 Task: Create a due date automation trigger when advanced on, on the tuesday of the week a card is due add content with a name or a description containing resume at 11:00 AM.
Action: Mouse moved to (1158, 100)
Screenshot: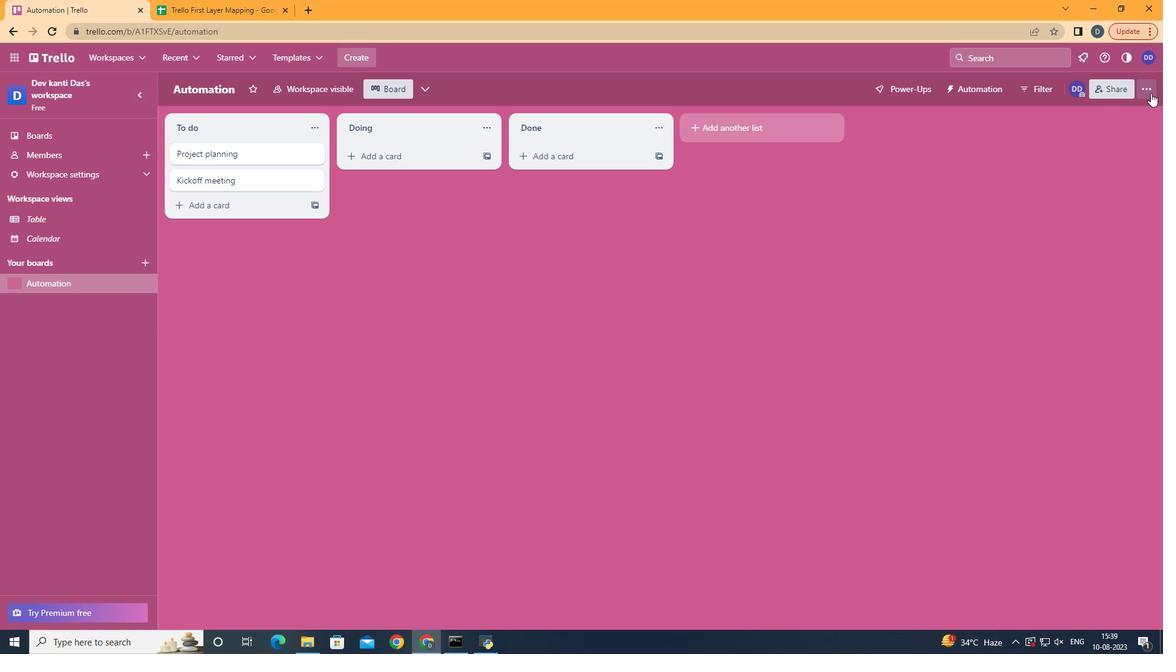 
Action: Mouse pressed left at (1158, 100)
Screenshot: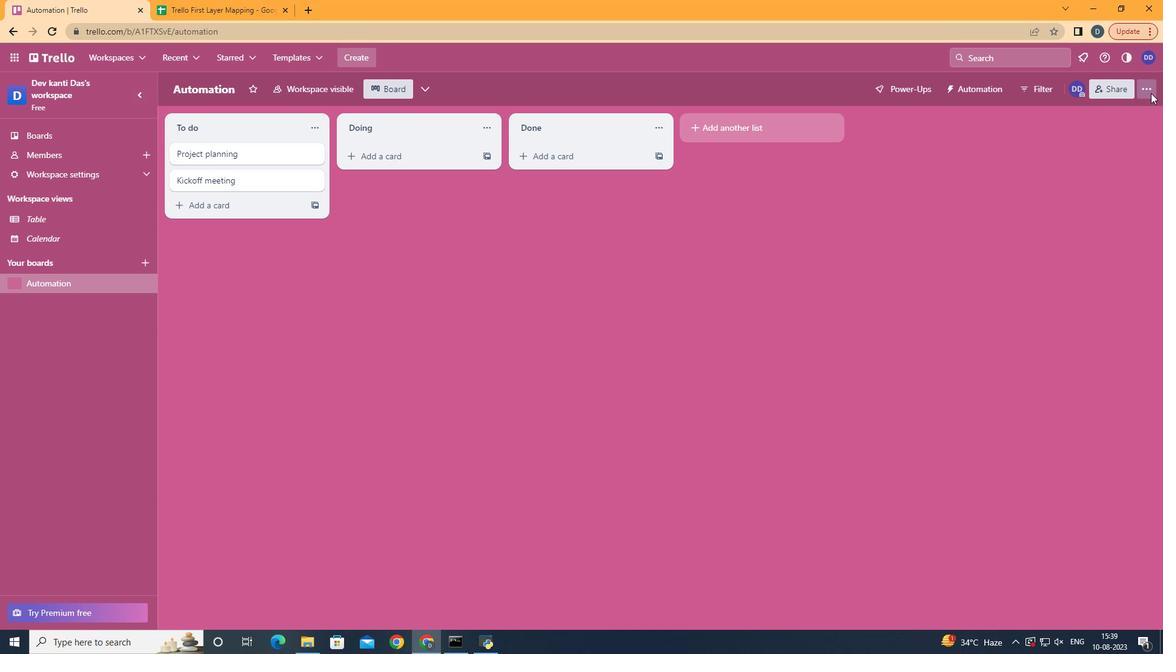 
Action: Mouse moved to (1038, 259)
Screenshot: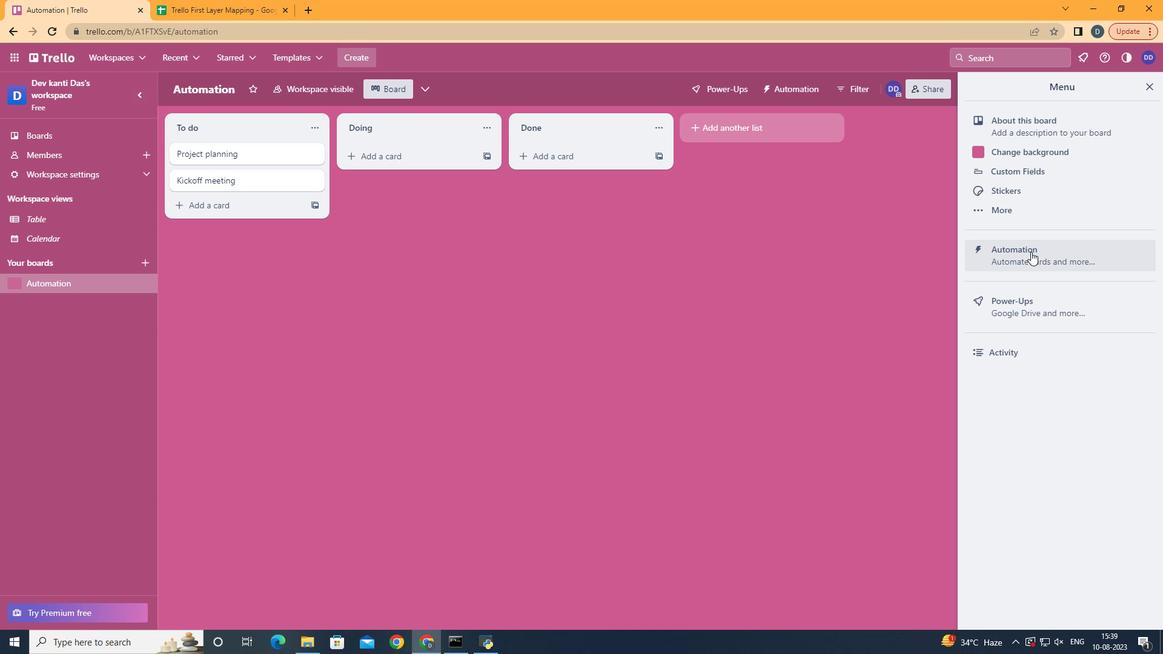 
Action: Mouse pressed left at (1038, 259)
Screenshot: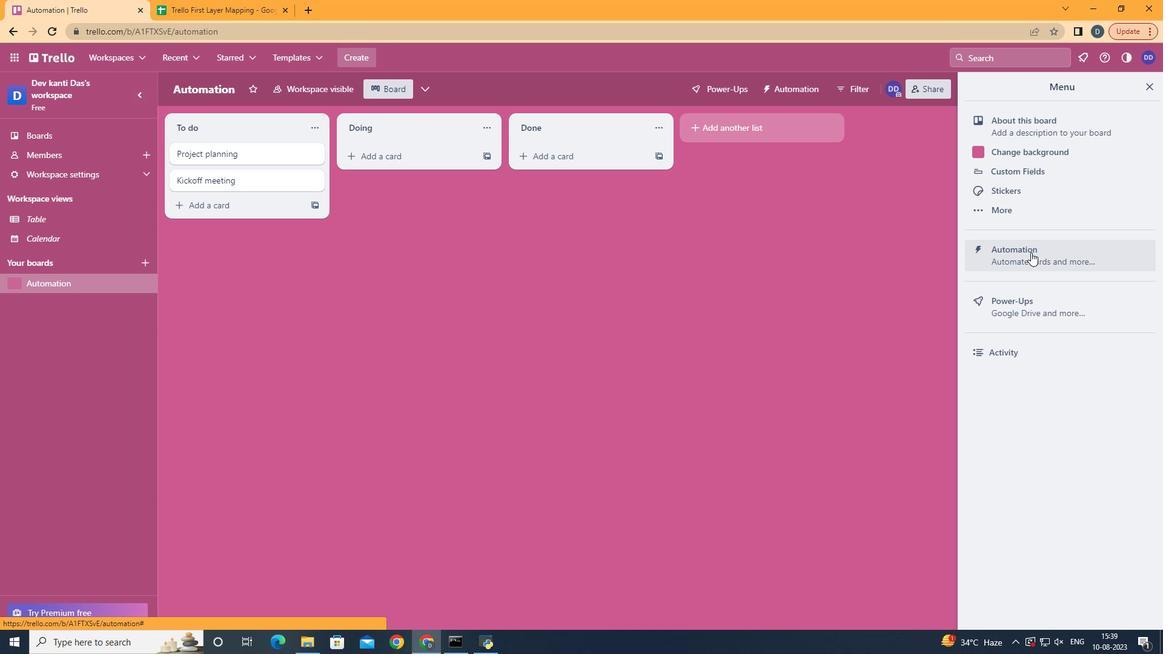 
Action: Mouse moved to (214, 261)
Screenshot: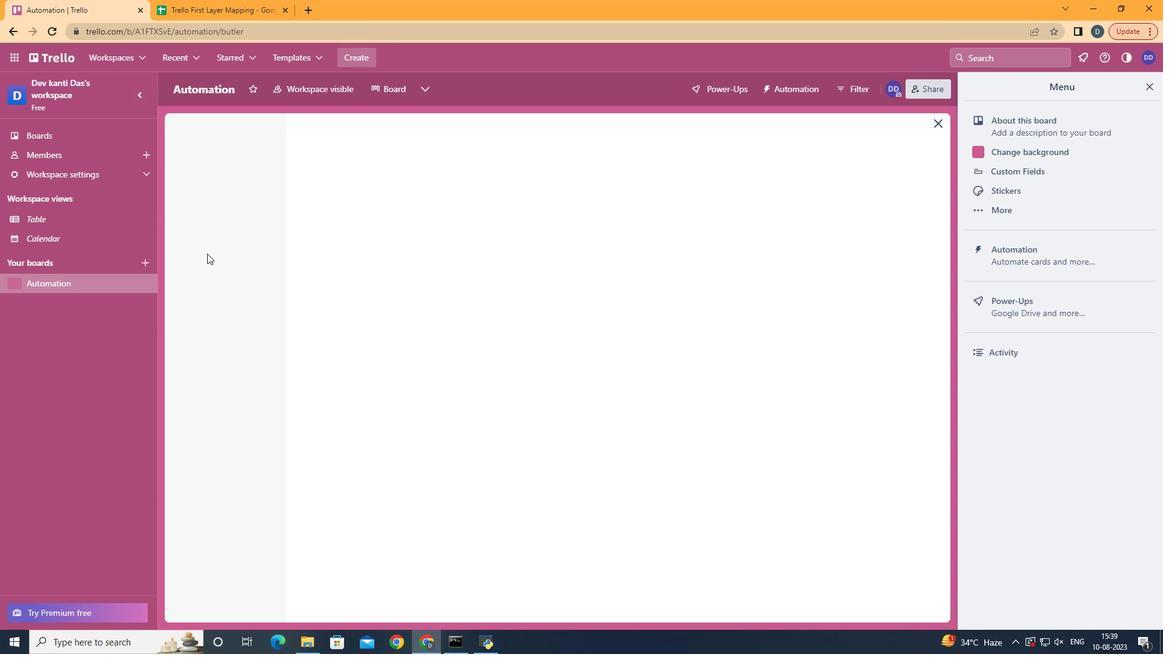 
Action: Mouse pressed left at (214, 261)
Screenshot: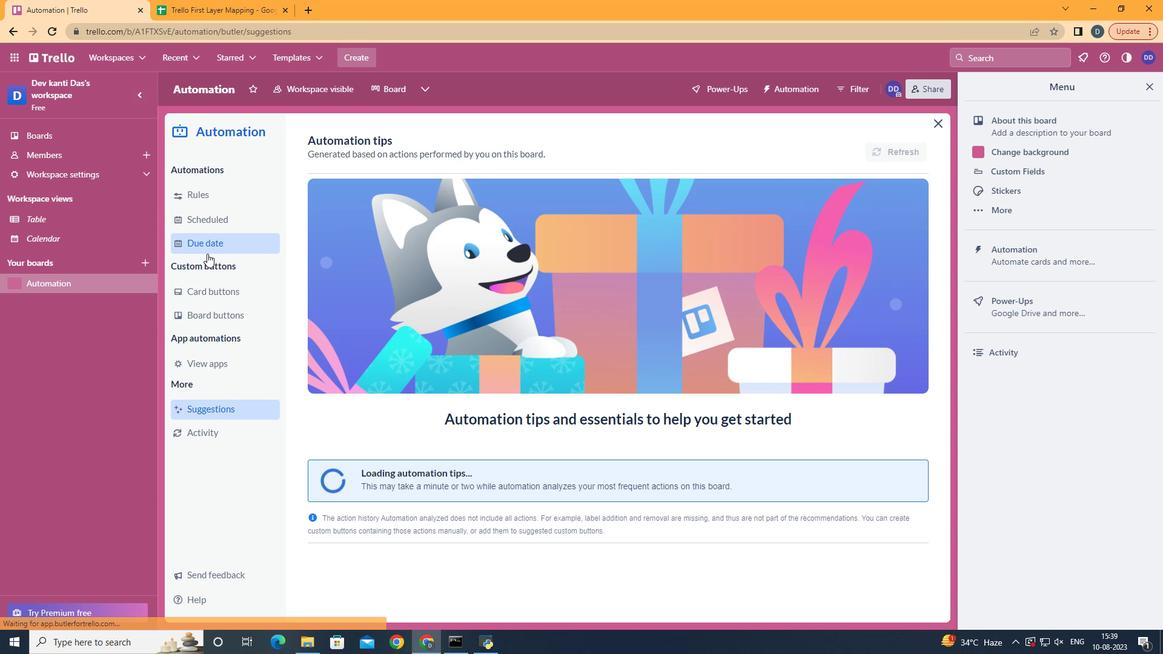 
Action: Mouse moved to (861, 151)
Screenshot: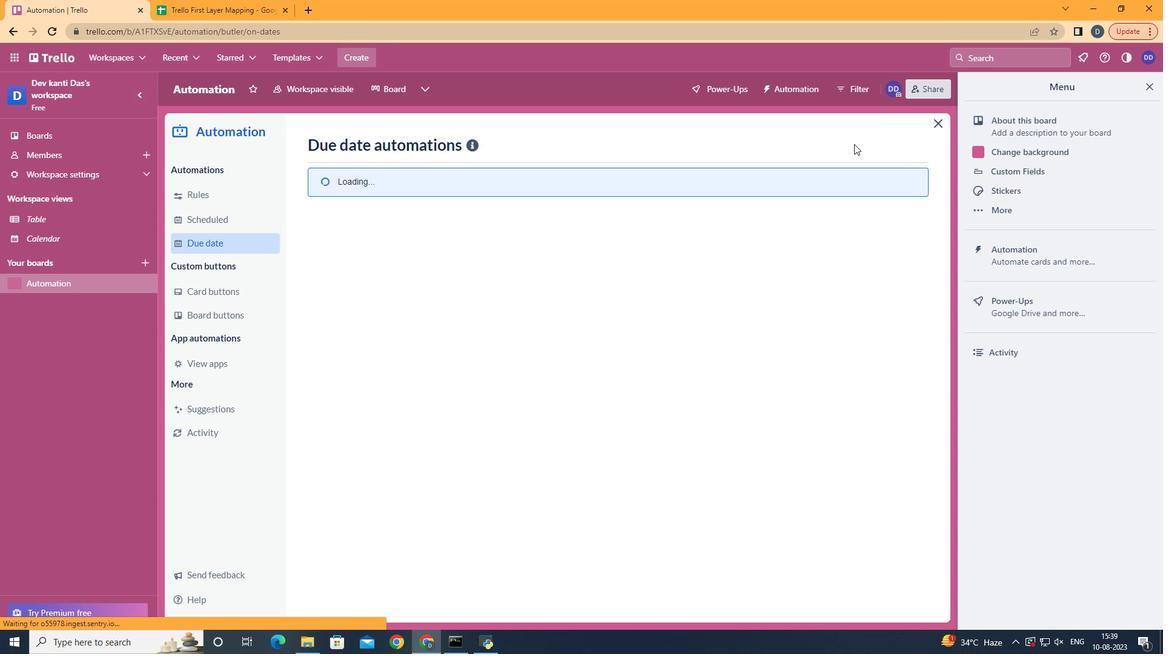 
Action: Mouse pressed left at (861, 151)
Screenshot: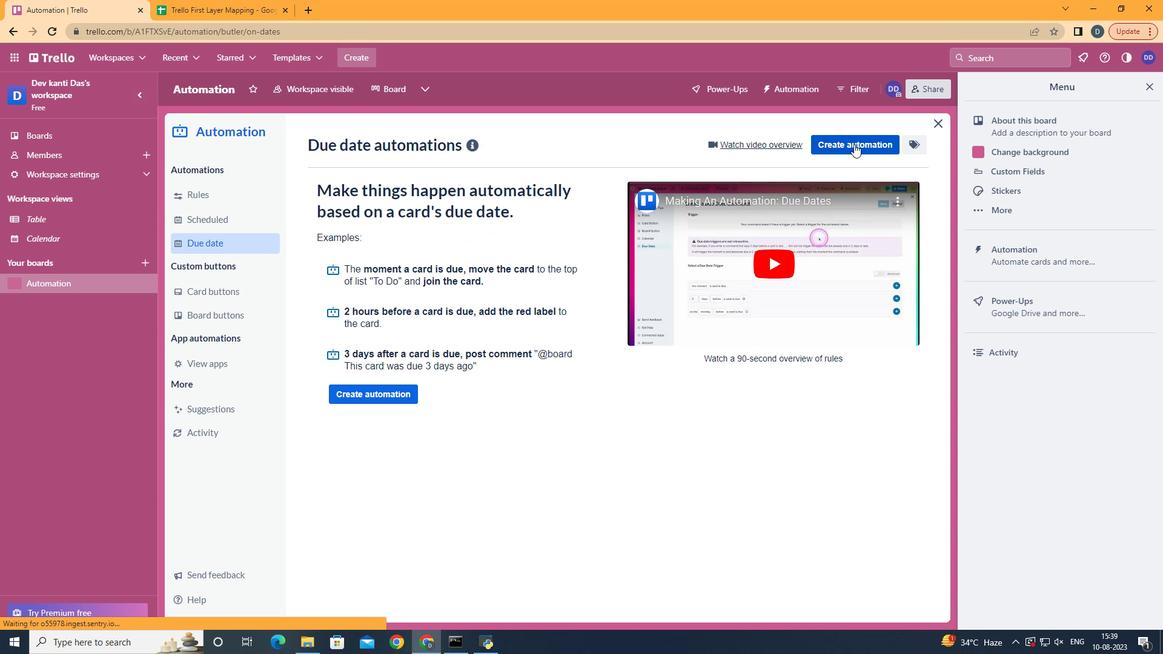 
Action: Mouse moved to (665, 266)
Screenshot: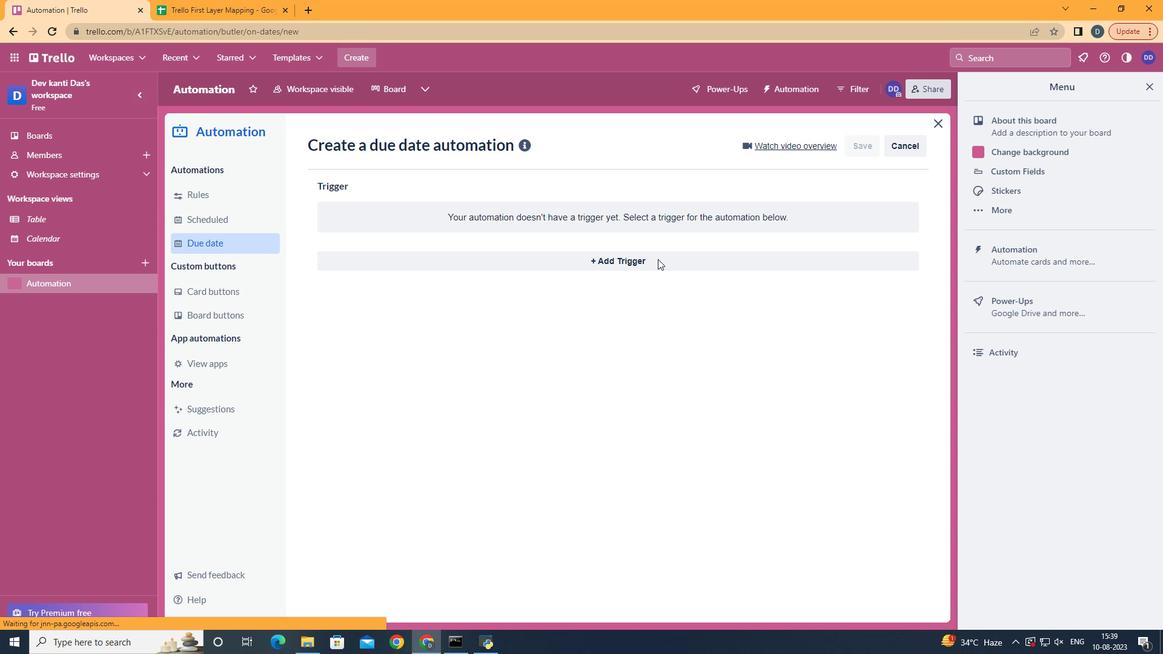 
Action: Mouse pressed left at (665, 266)
Screenshot: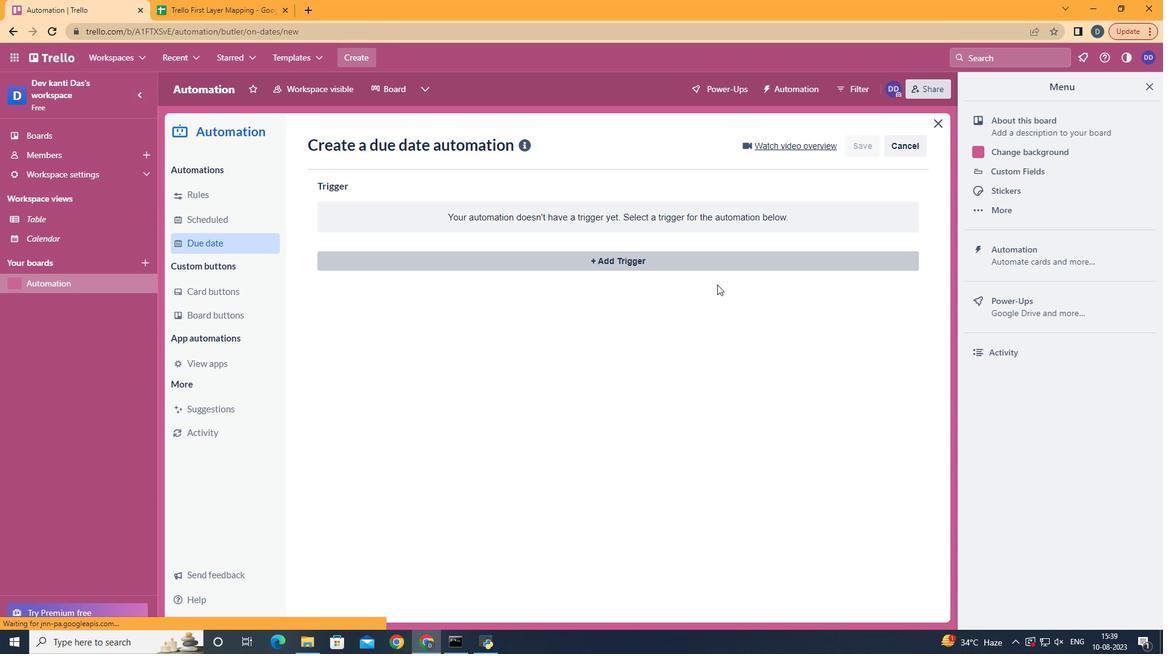 
Action: Mouse moved to (398, 347)
Screenshot: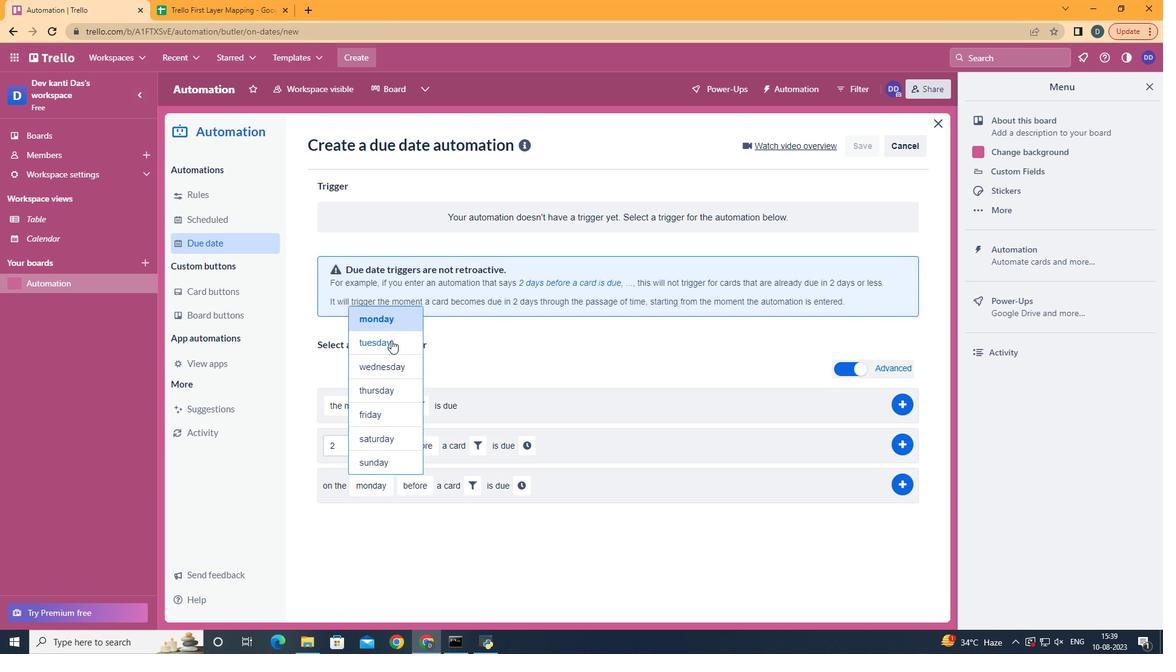 
Action: Mouse pressed left at (398, 347)
Screenshot: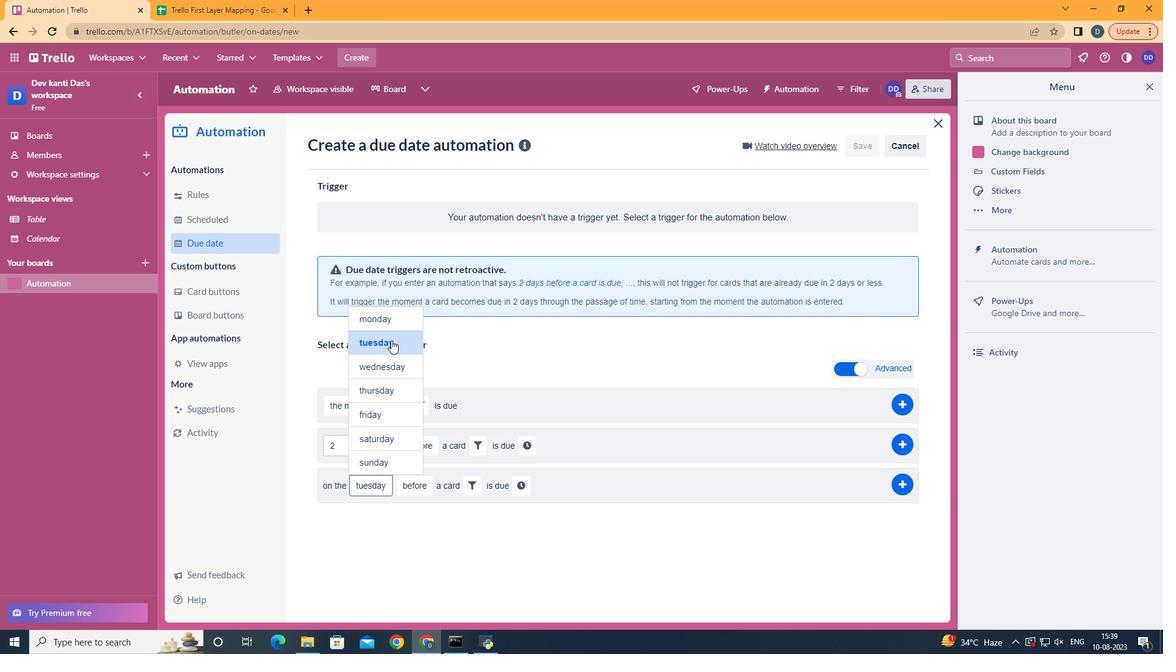 
Action: Mouse moved to (439, 562)
Screenshot: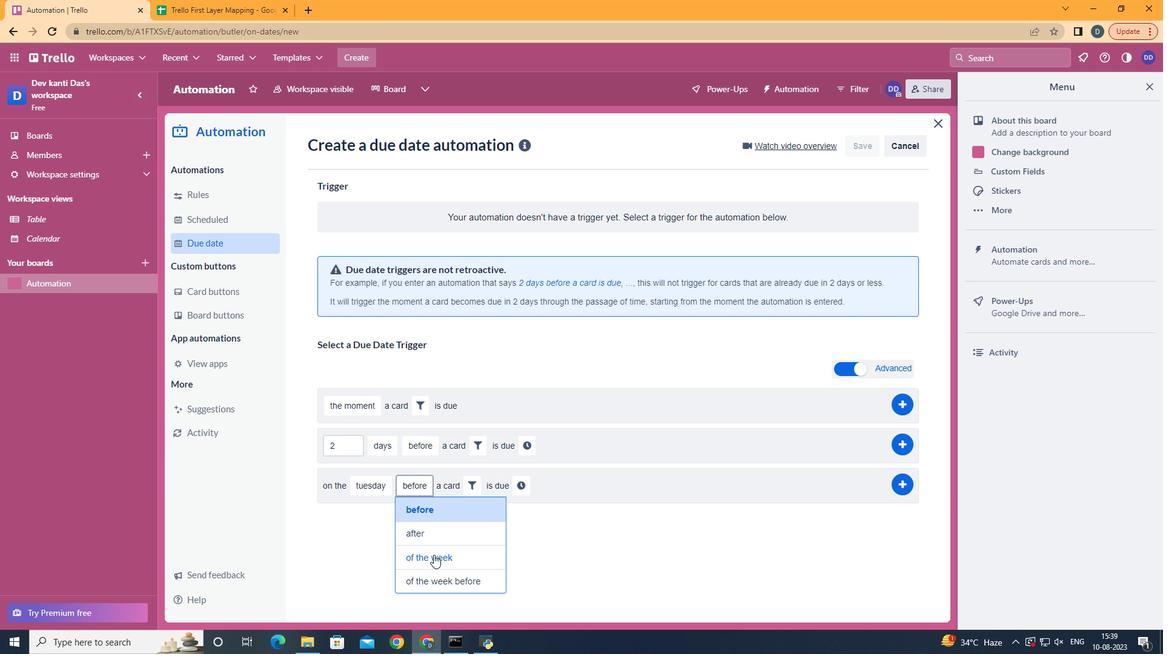 
Action: Mouse pressed left at (439, 562)
Screenshot: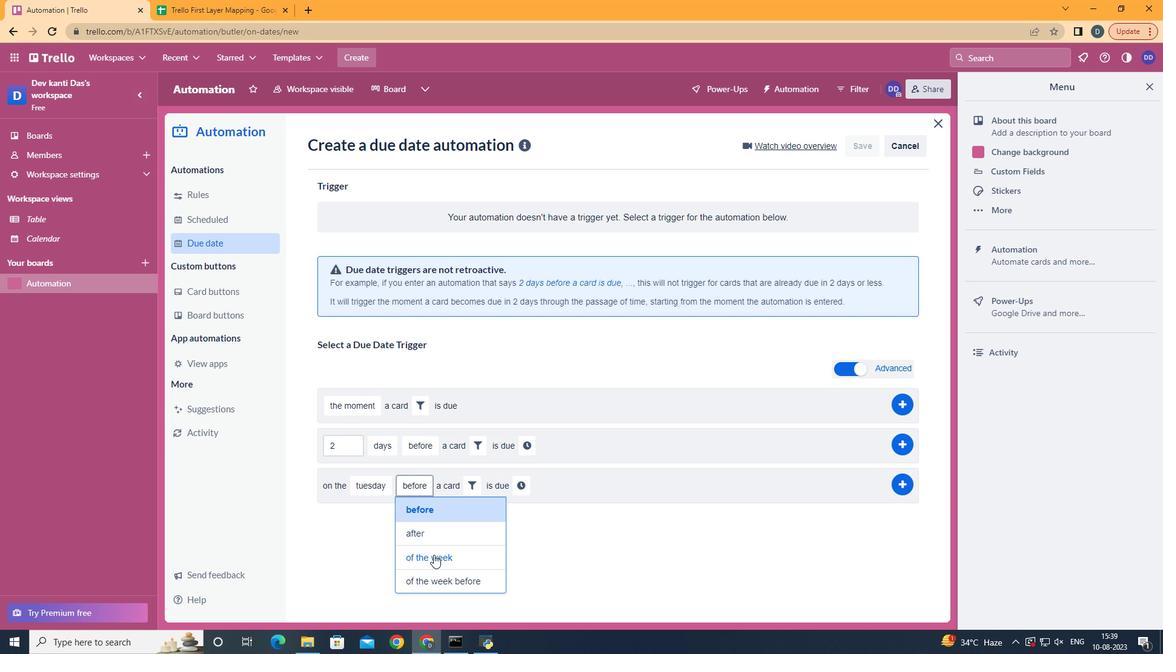 
Action: Mouse moved to (498, 489)
Screenshot: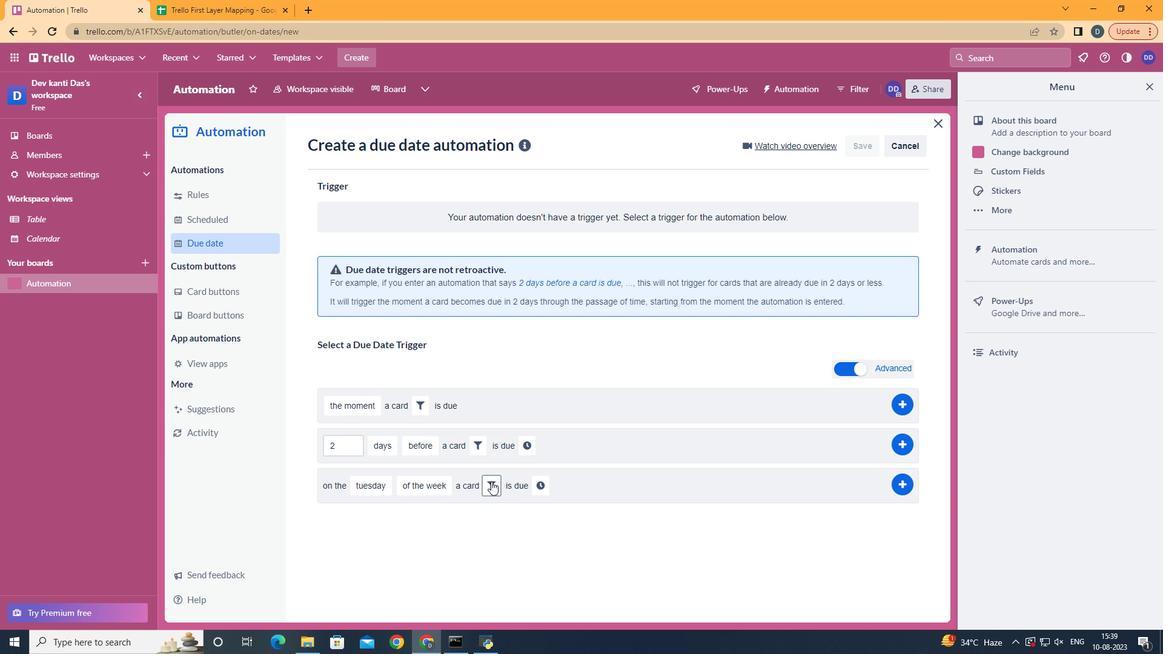 
Action: Mouse pressed left at (498, 489)
Screenshot: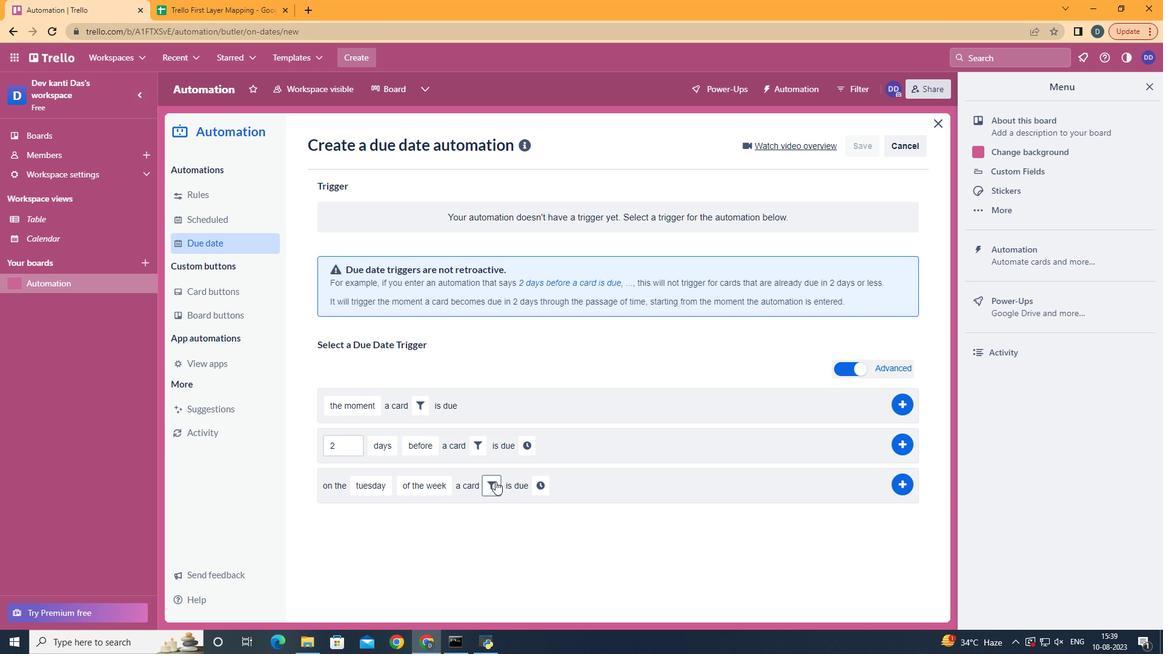 
Action: Mouse moved to (641, 527)
Screenshot: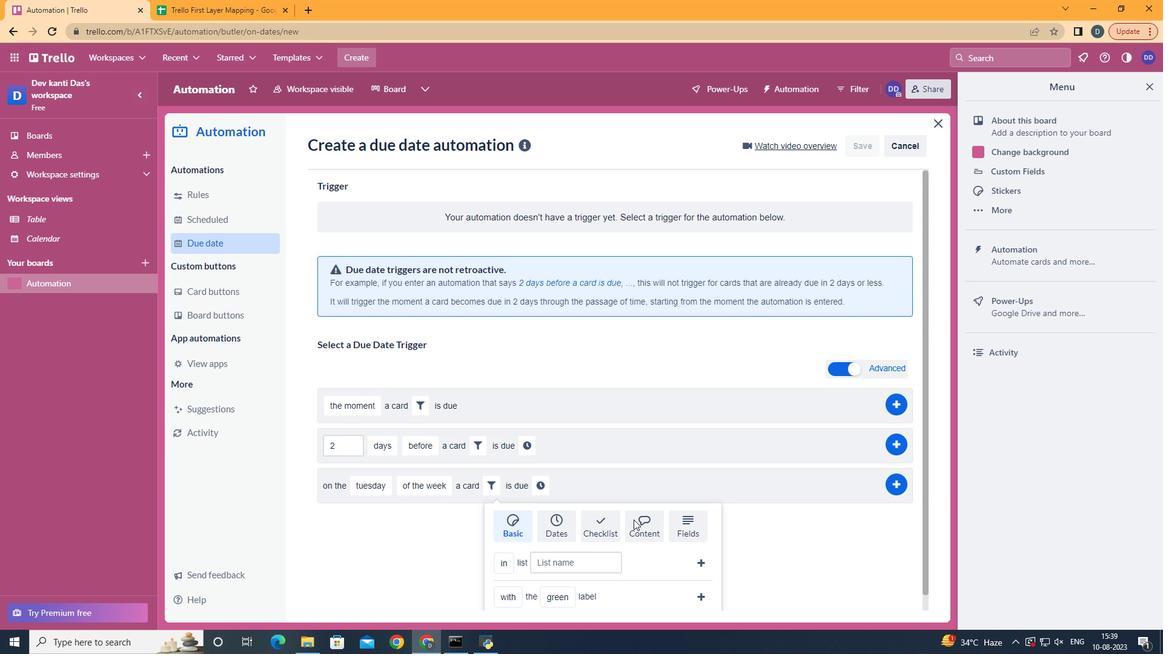 
Action: Mouse pressed left at (641, 527)
Screenshot: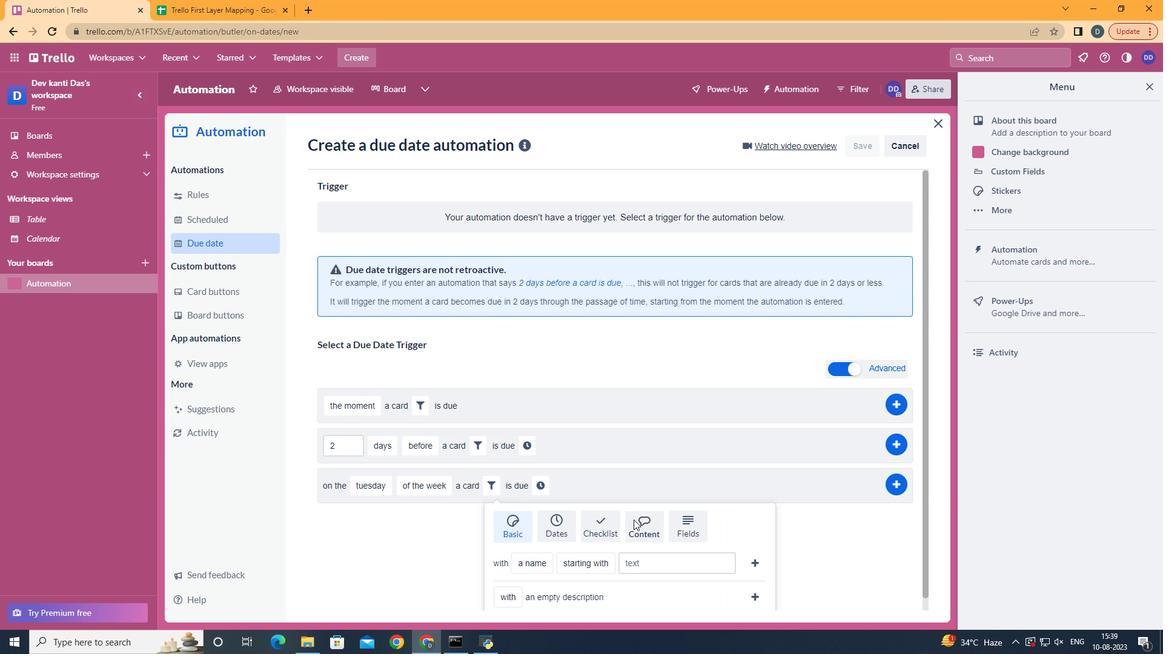 
Action: Mouse moved to (553, 549)
Screenshot: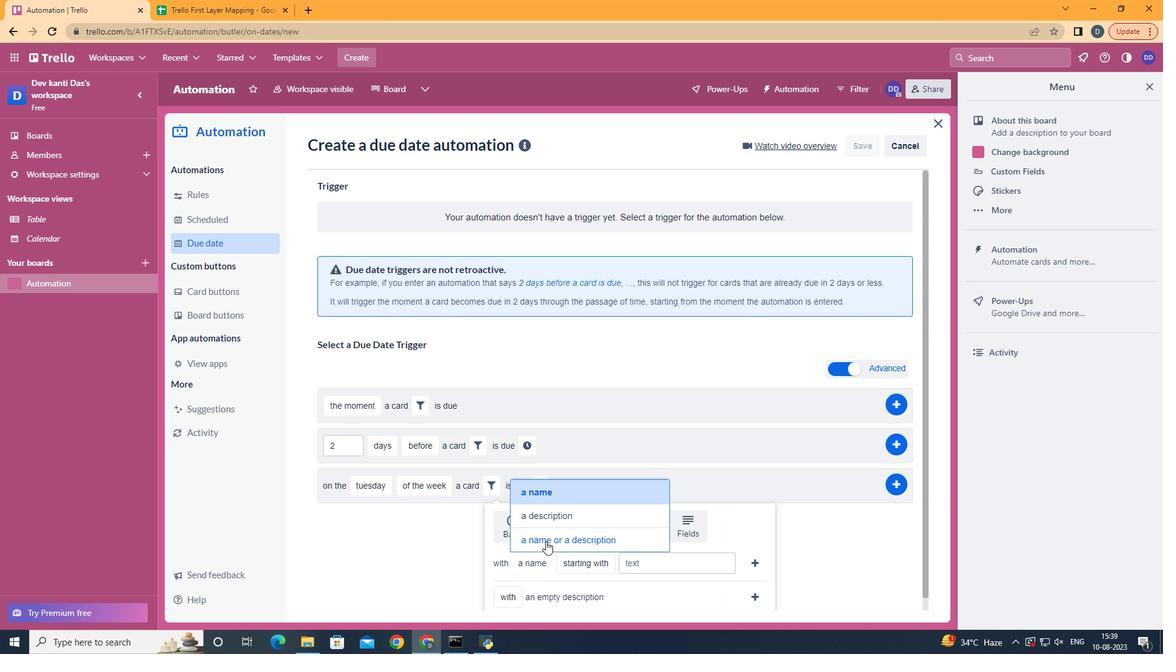 
Action: Mouse pressed left at (553, 549)
Screenshot: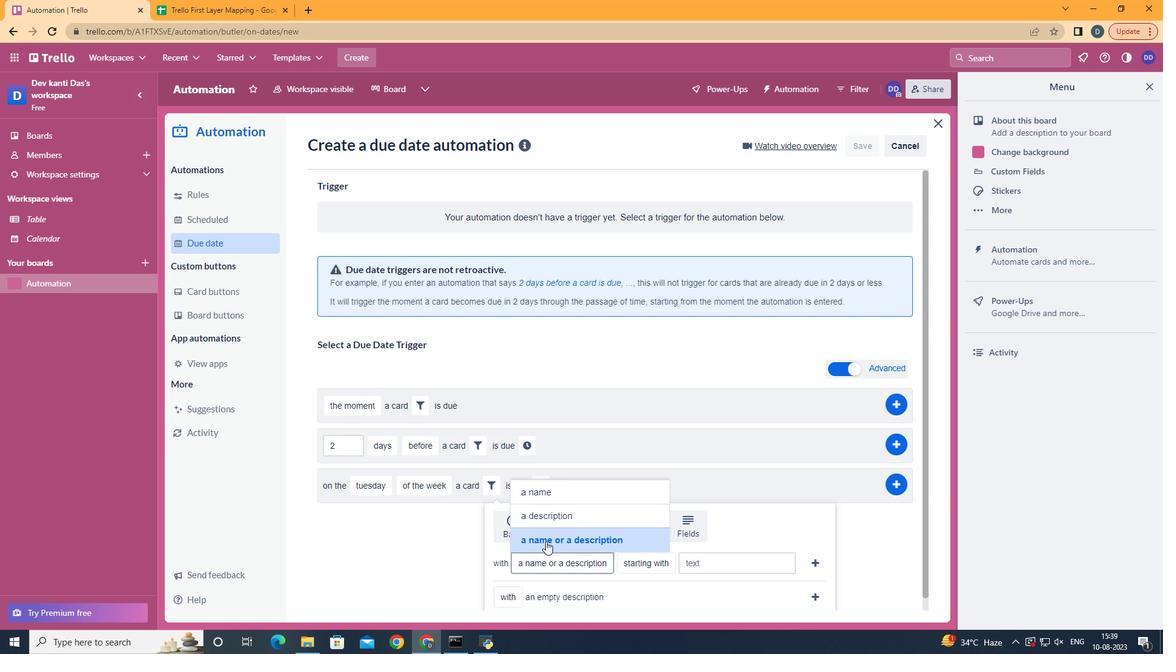 
Action: Mouse moved to (669, 475)
Screenshot: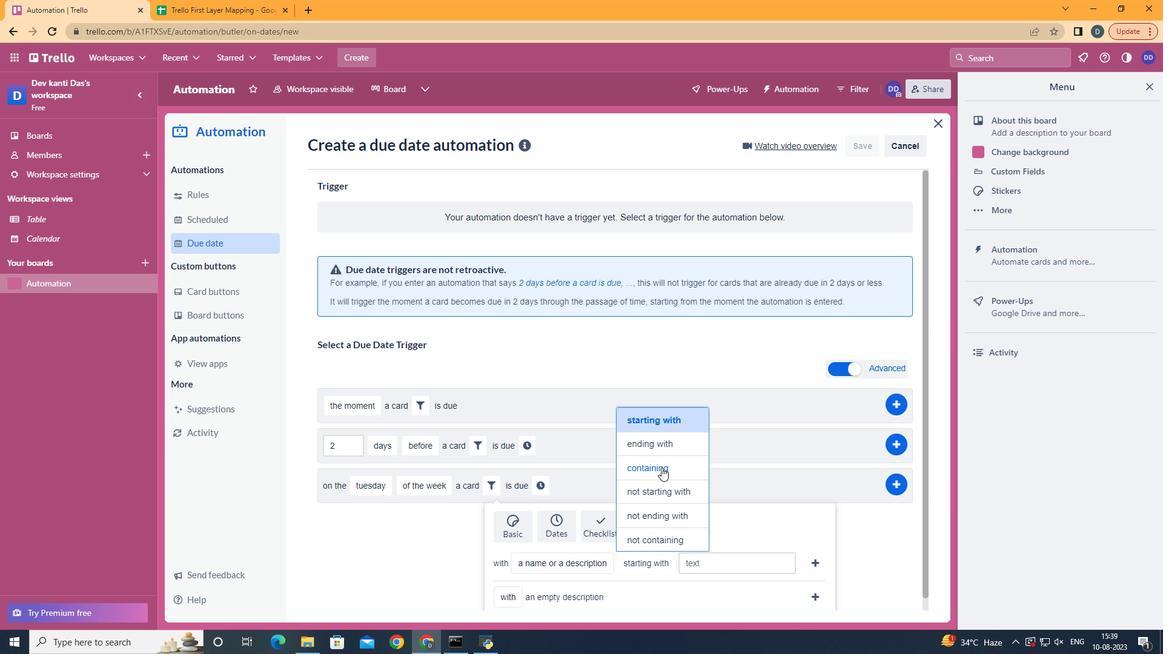 
Action: Mouse pressed left at (669, 475)
Screenshot: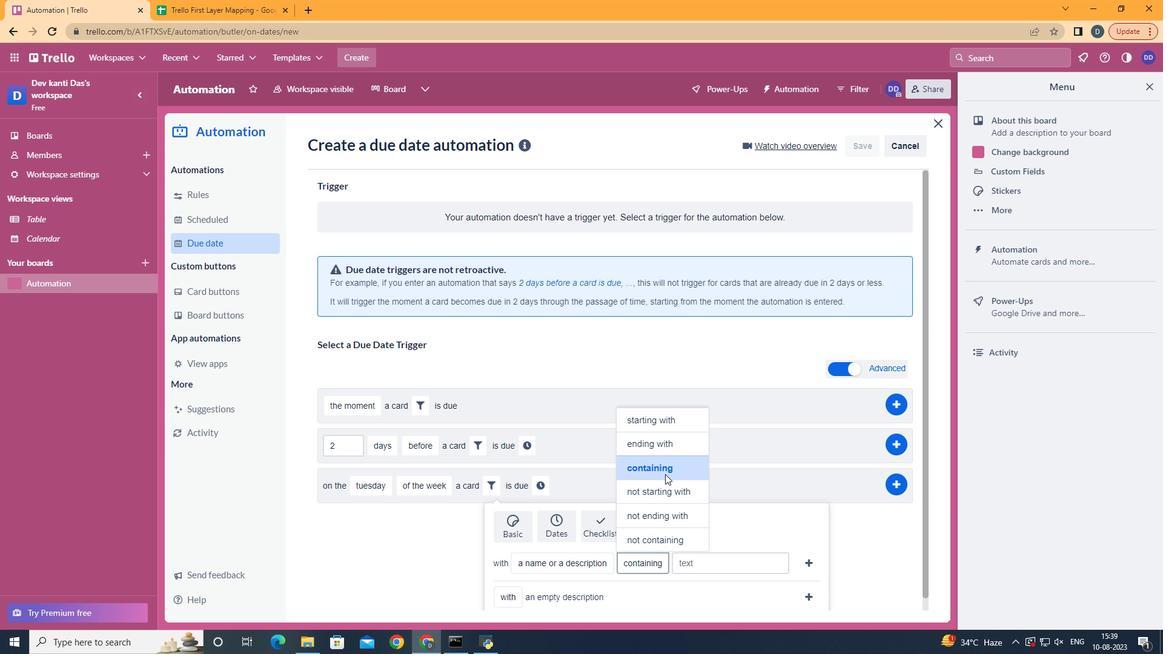 
Action: Mouse moved to (727, 562)
Screenshot: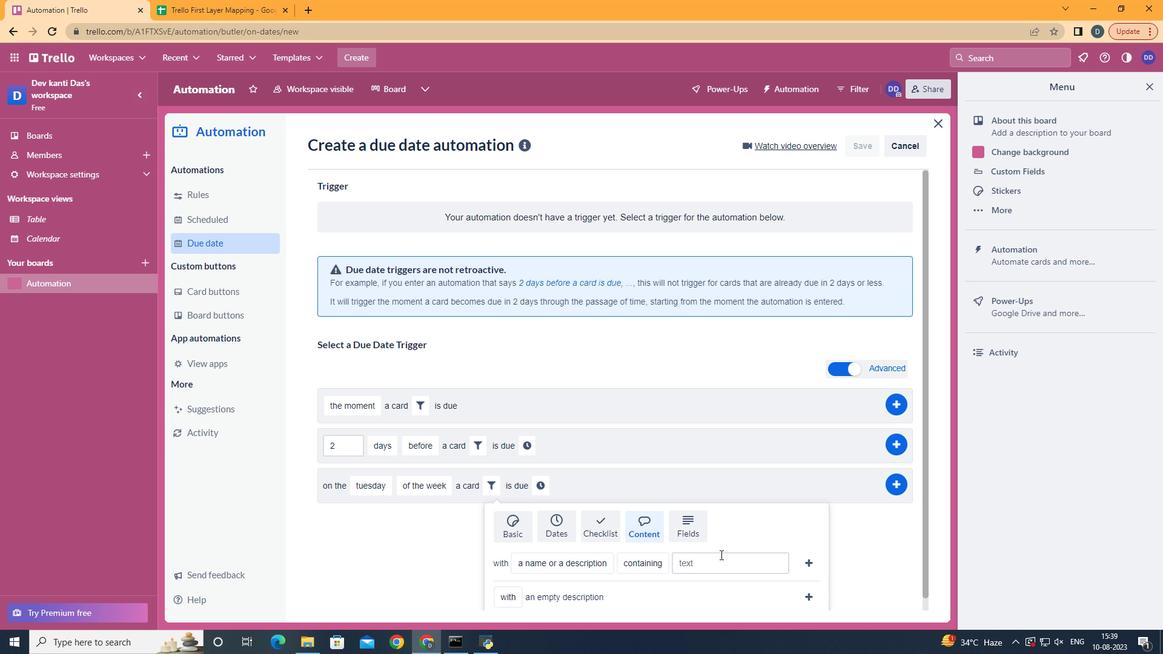 
Action: Mouse pressed left at (727, 562)
Screenshot: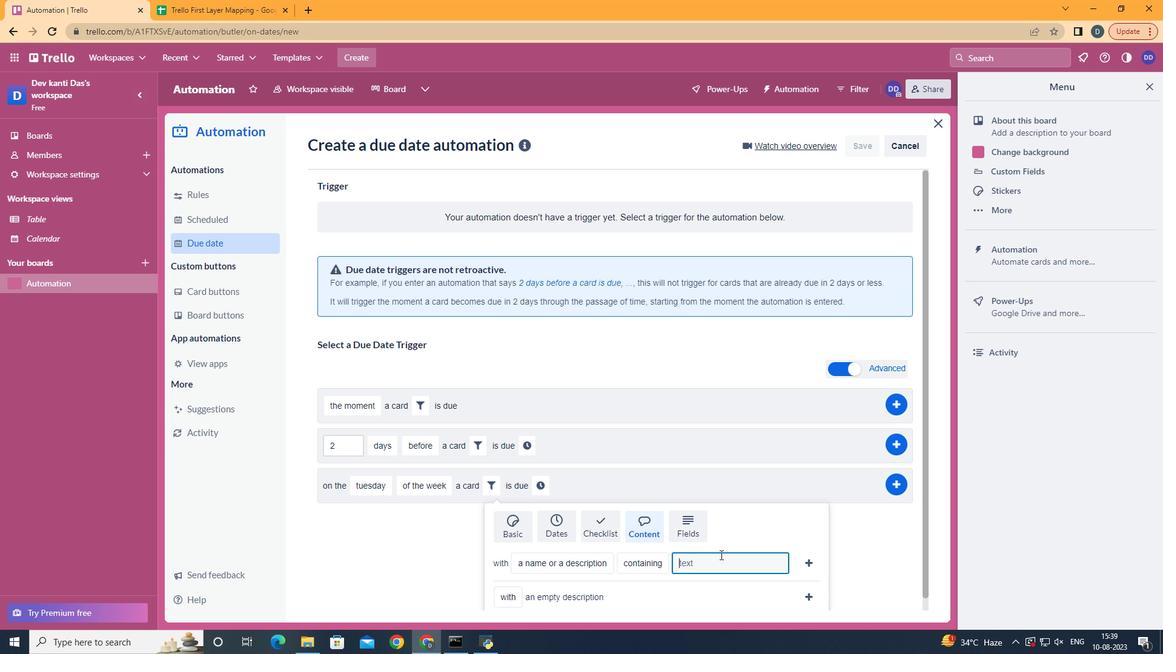 
Action: Key pressed resume
Screenshot: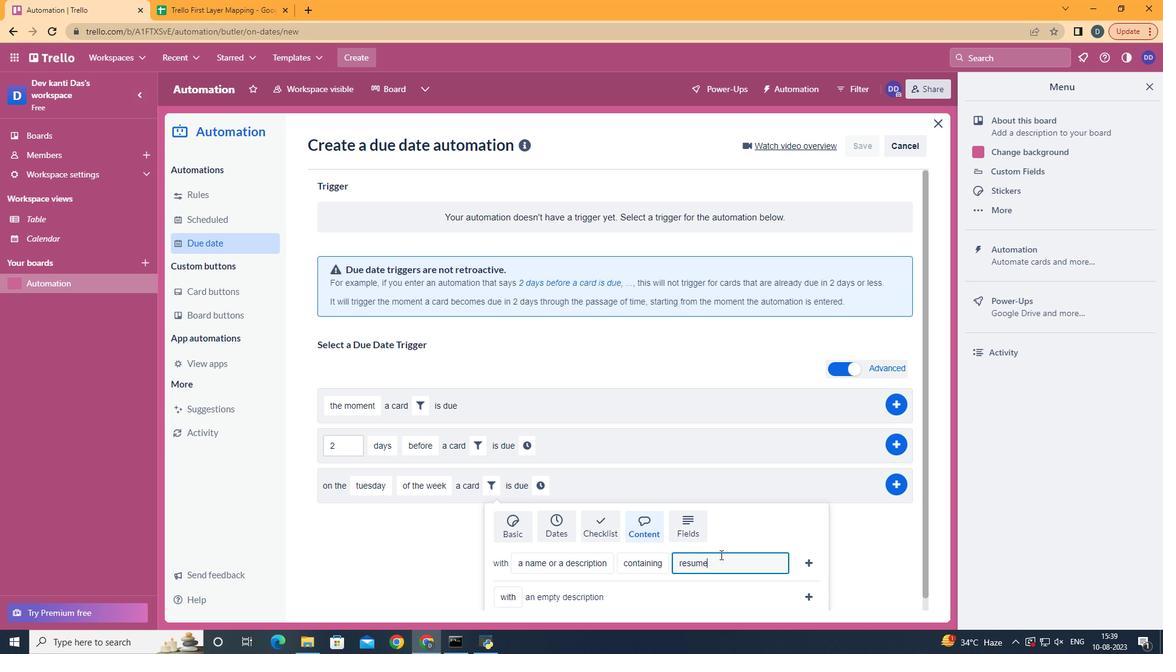 
Action: Mouse moved to (812, 569)
Screenshot: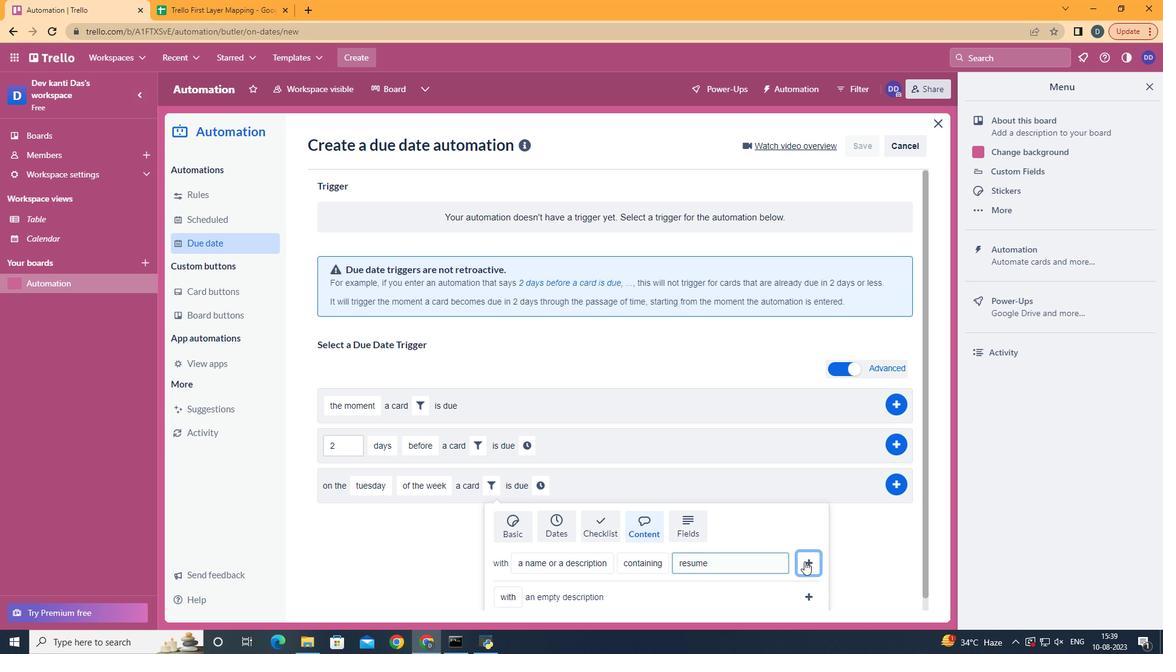 
Action: Mouse pressed left at (812, 569)
Screenshot: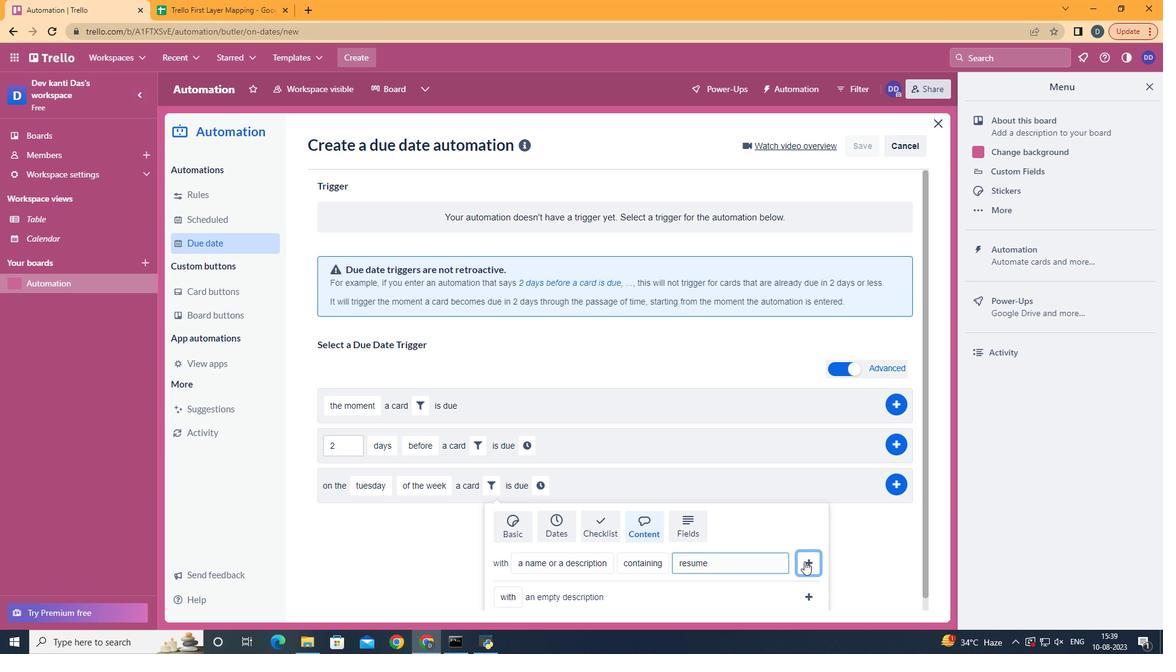 
Action: Mouse moved to (762, 492)
Screenshot: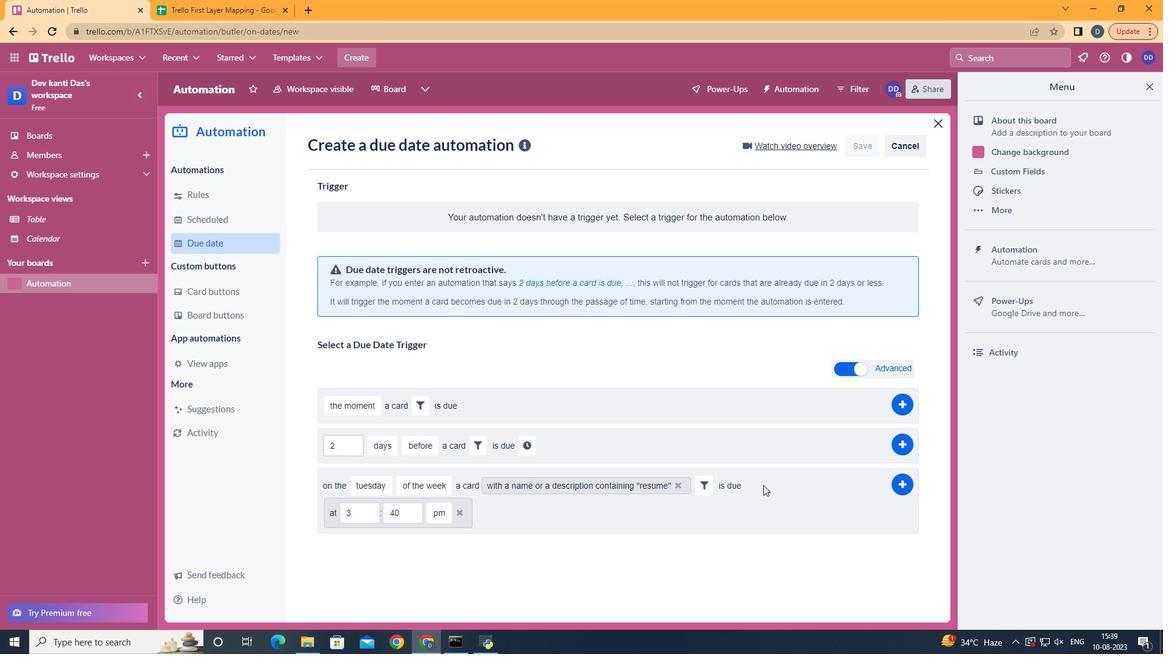 
Action: Mouse pressed left at (762, 492)
Screenshot: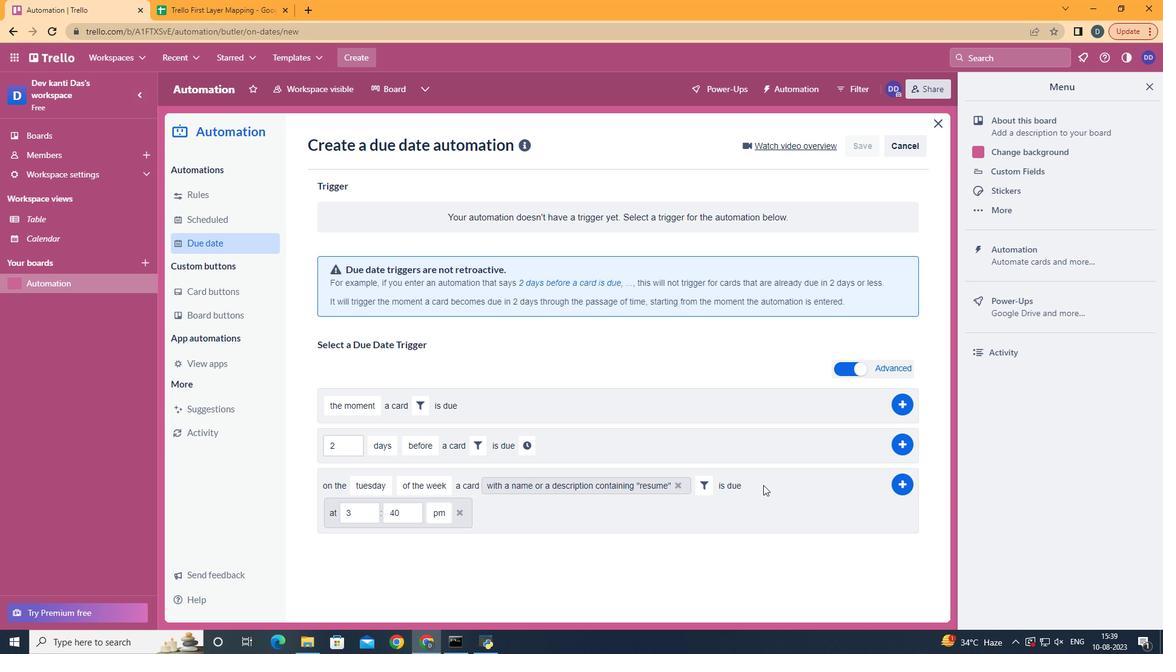 
Action: Mouse moved to (367, 524)
Screenshot: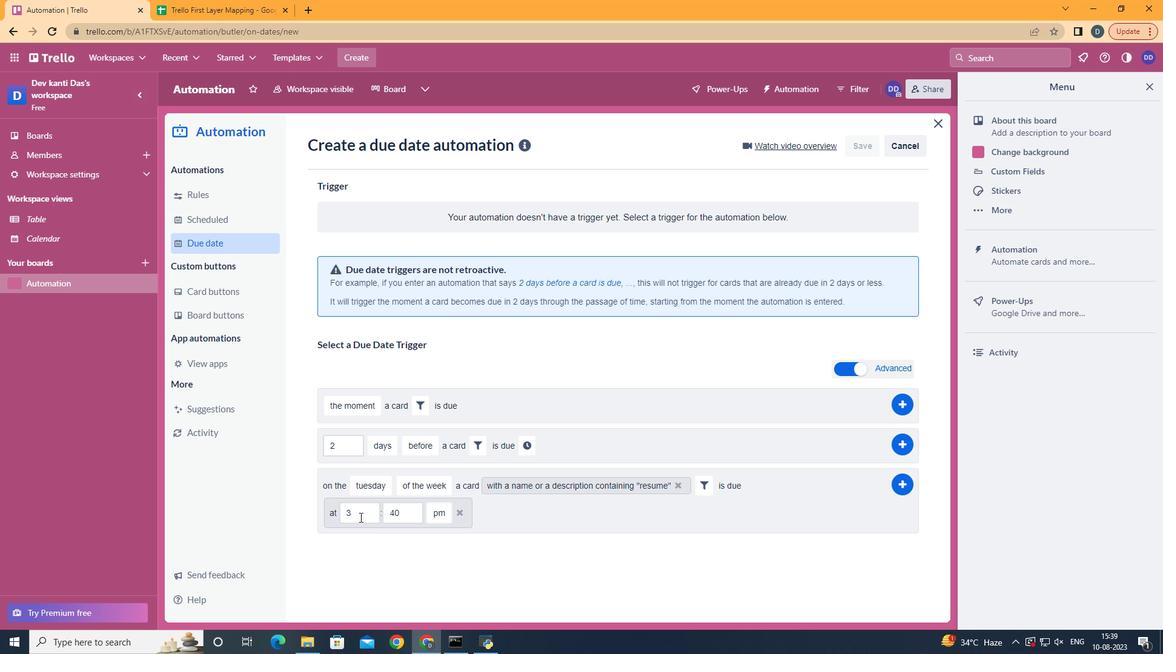 
Action: Mouse pressed left at (367, 524)
Screenshot: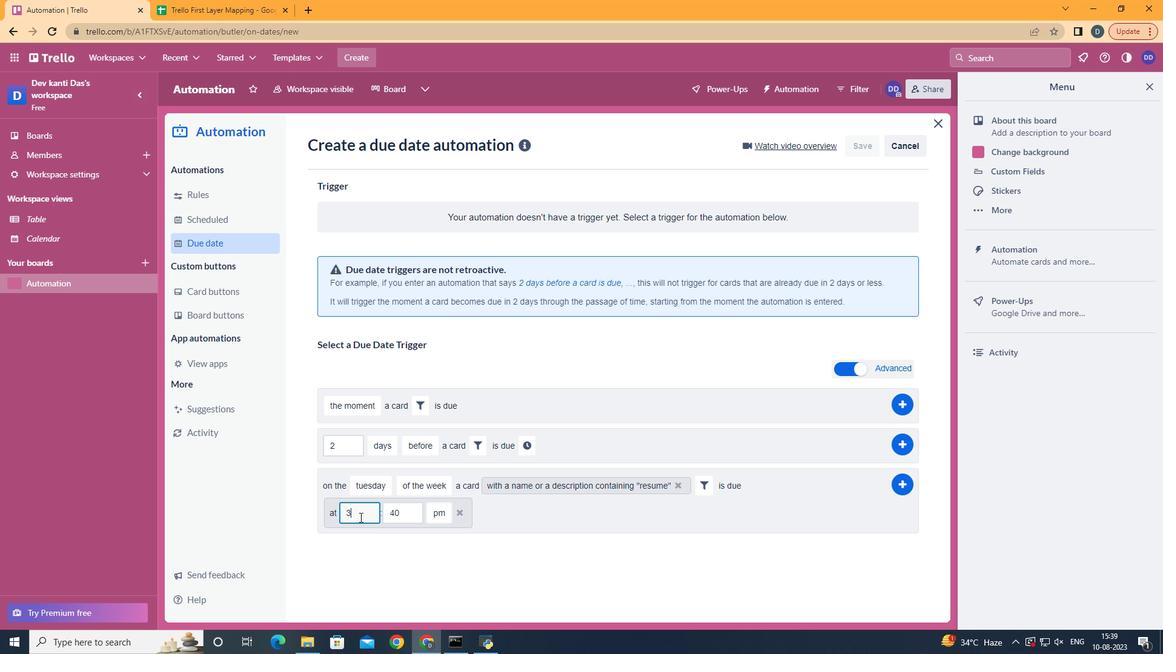 
Action: Mouse moved to (362, 524)
Screenshot: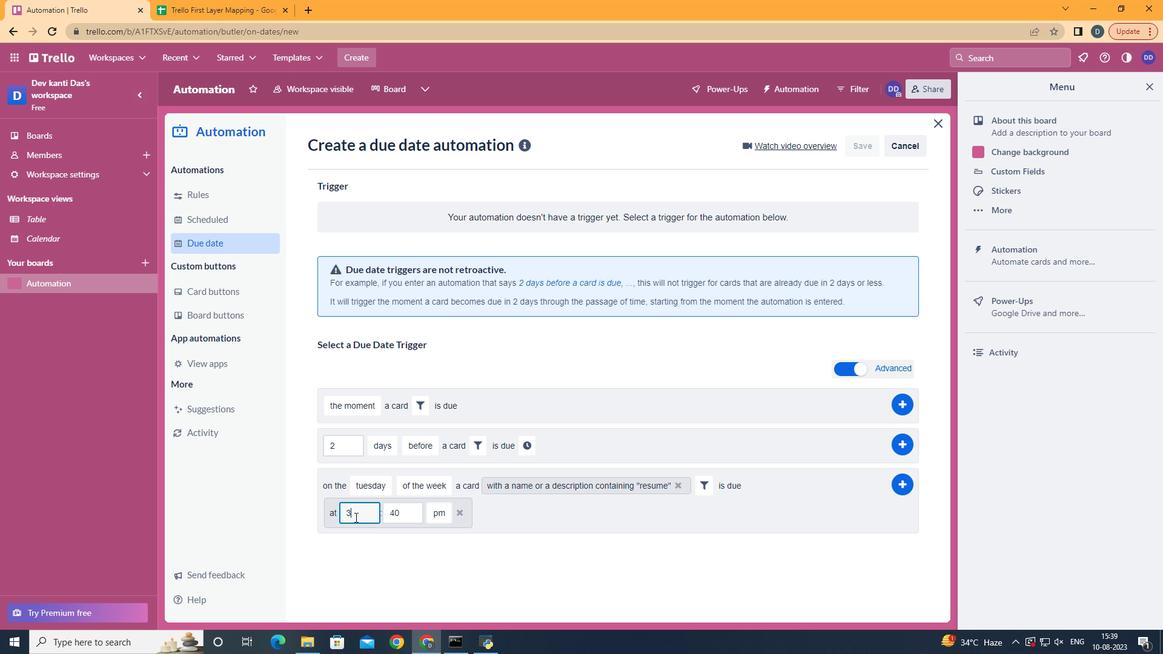 
Action: Key pressed <Key.backspace>11
Screenshot: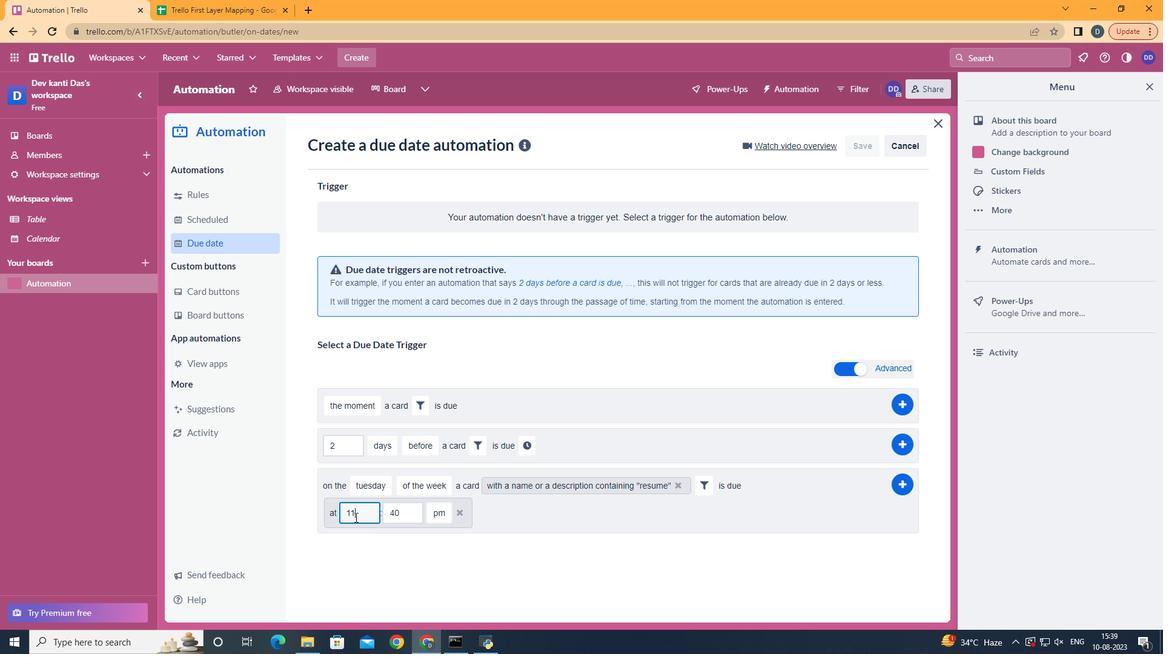
Action: Mouse moved to (423, 522)
Screenshot: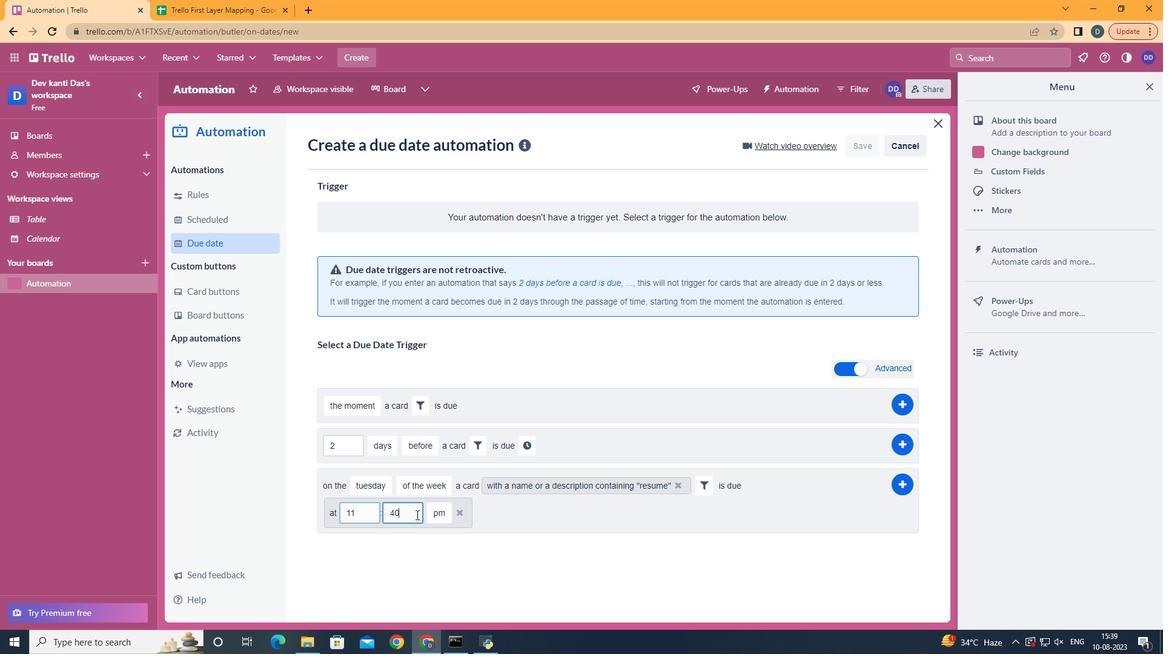 
Action: Mouse pressed left at (423, 522)
Screenshot: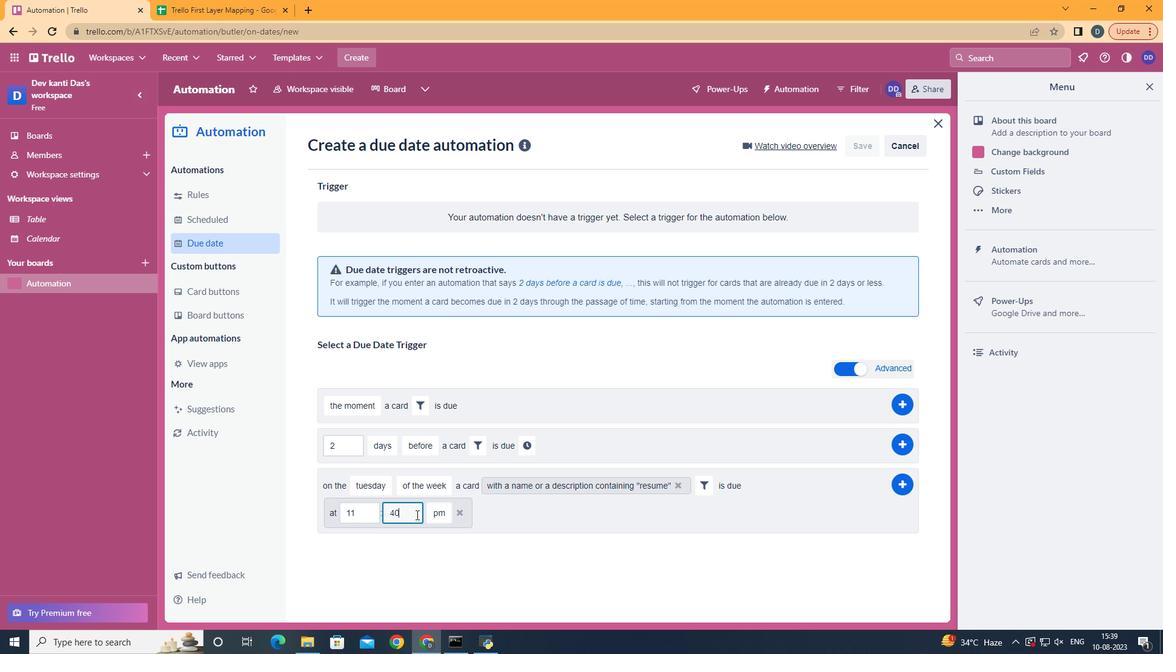 
Action: Key pressed <Key.backspace>
Screenshot: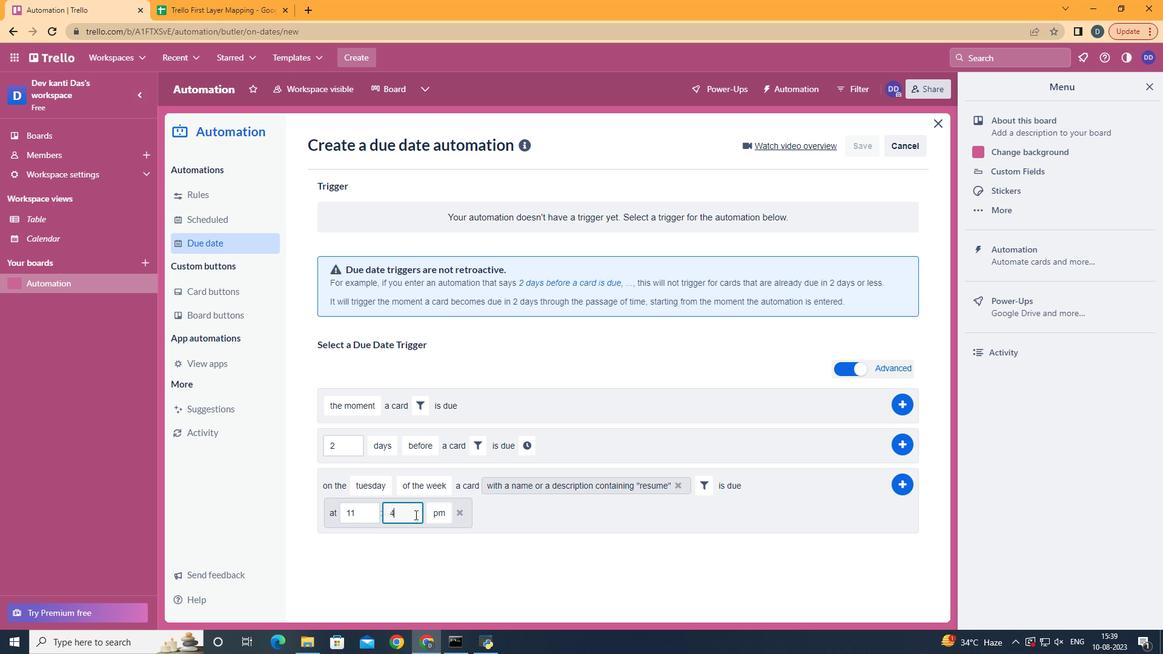 
Action: Mouse moved to (422, 522)
Screenshot: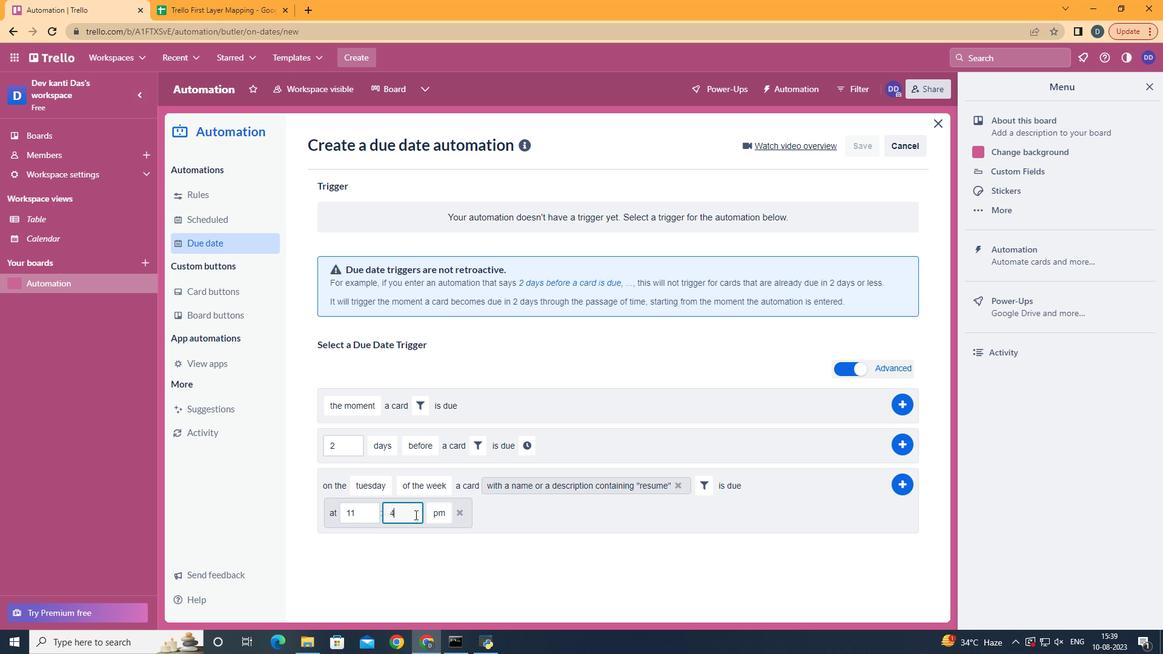 
Action: Key pressed <Key.backspace>00
Screenshot: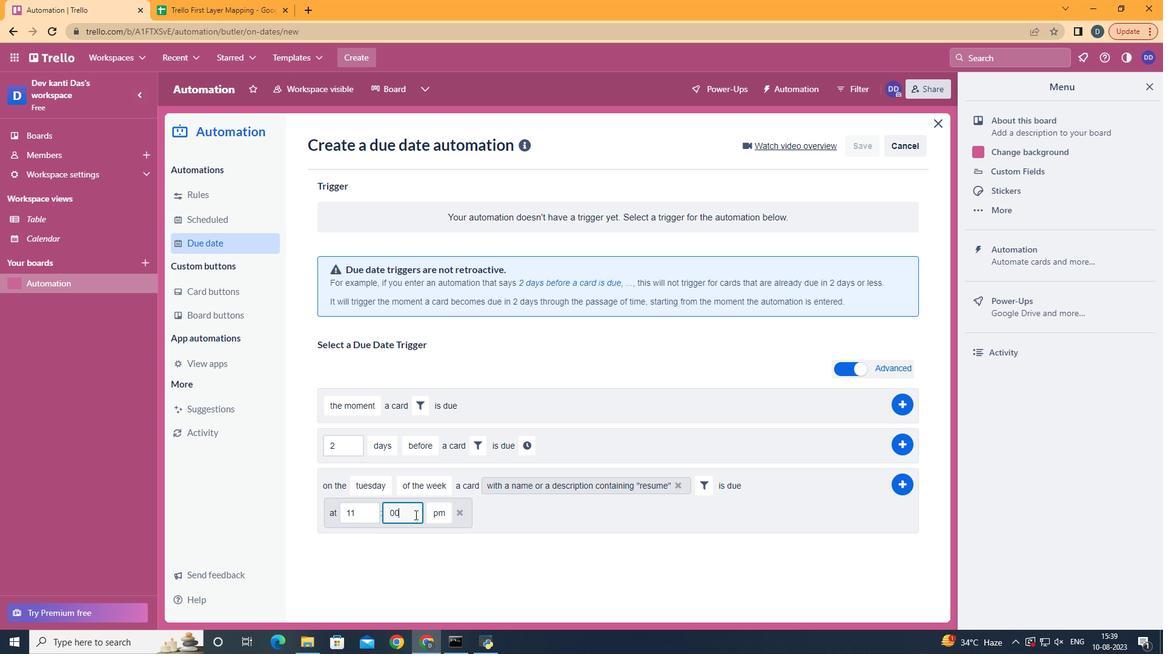 
Action: Mouse moved to (446, 536)
Screenshot: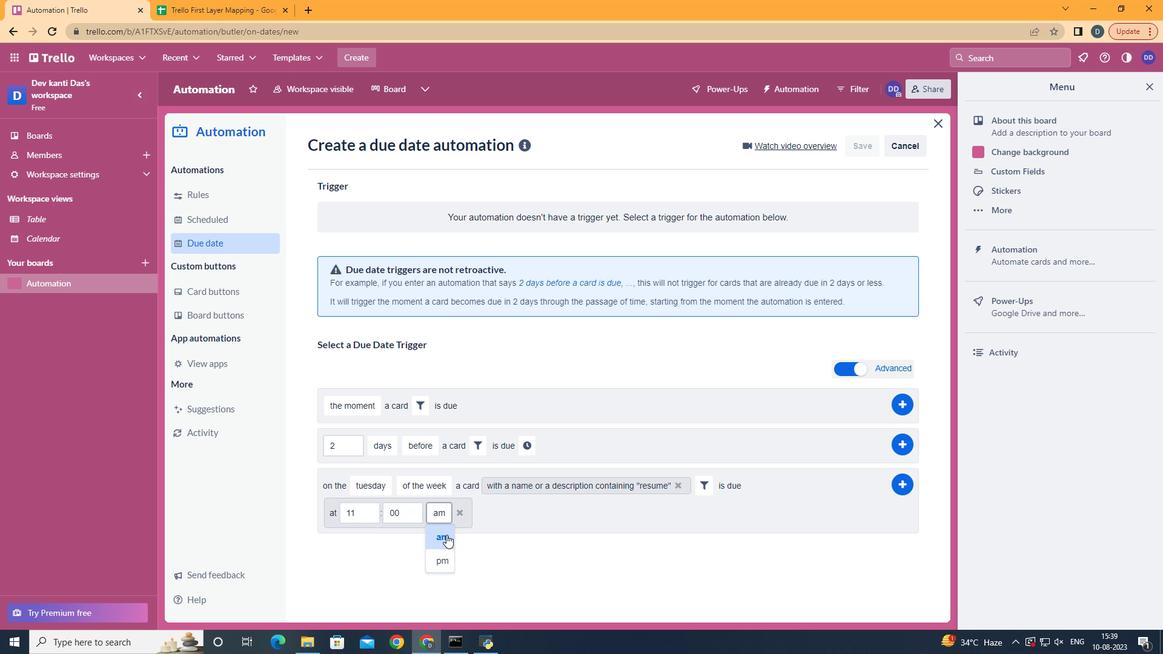 
Action: Mouse pressed left at (446, 536)
Screenshot: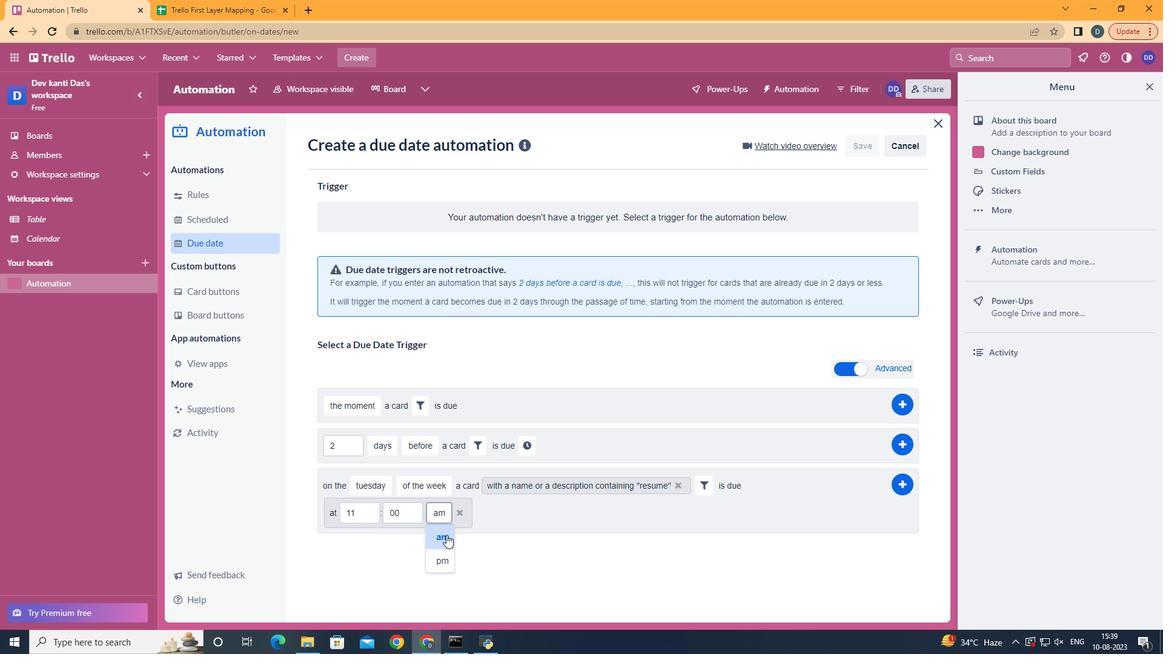 
Action: Mouse moved to (907, 493)
Screenshot: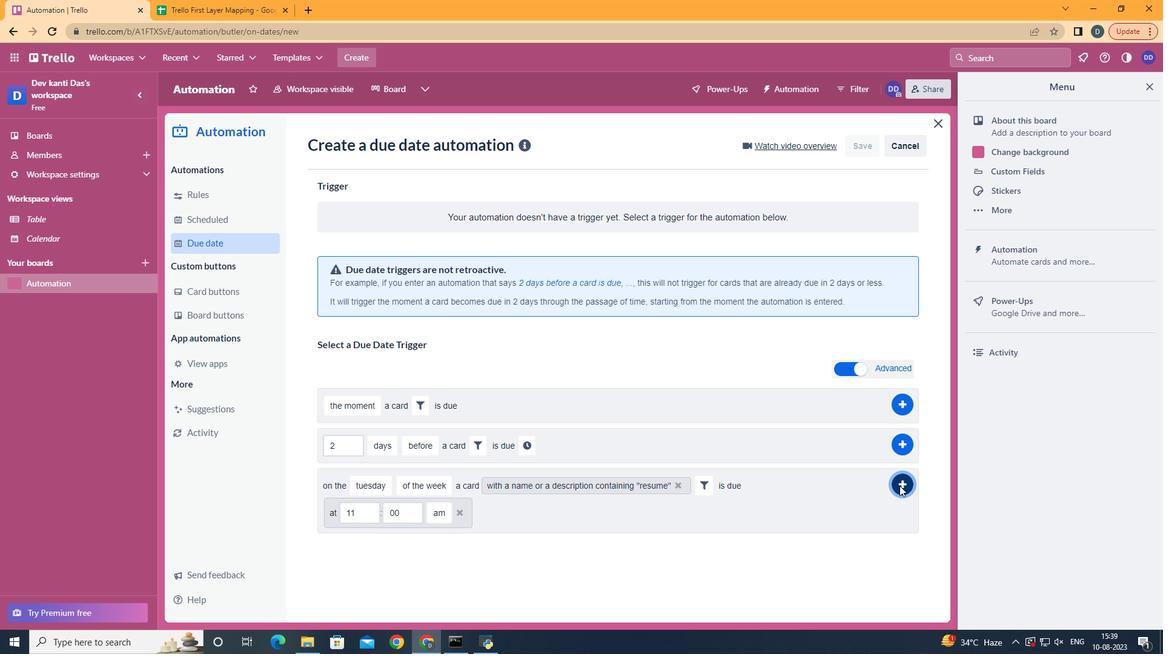 
Action: Mouse pressed left at (907, 493)
Screenshot: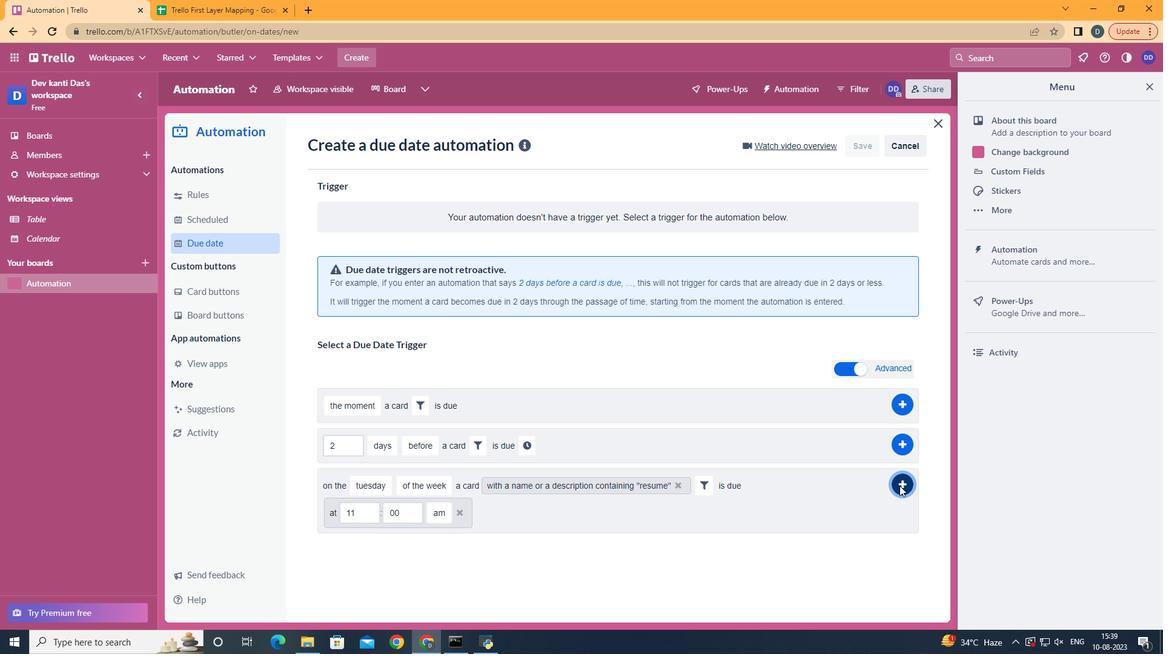 
Action: Mouse moved to (690, 291)
Screenshot: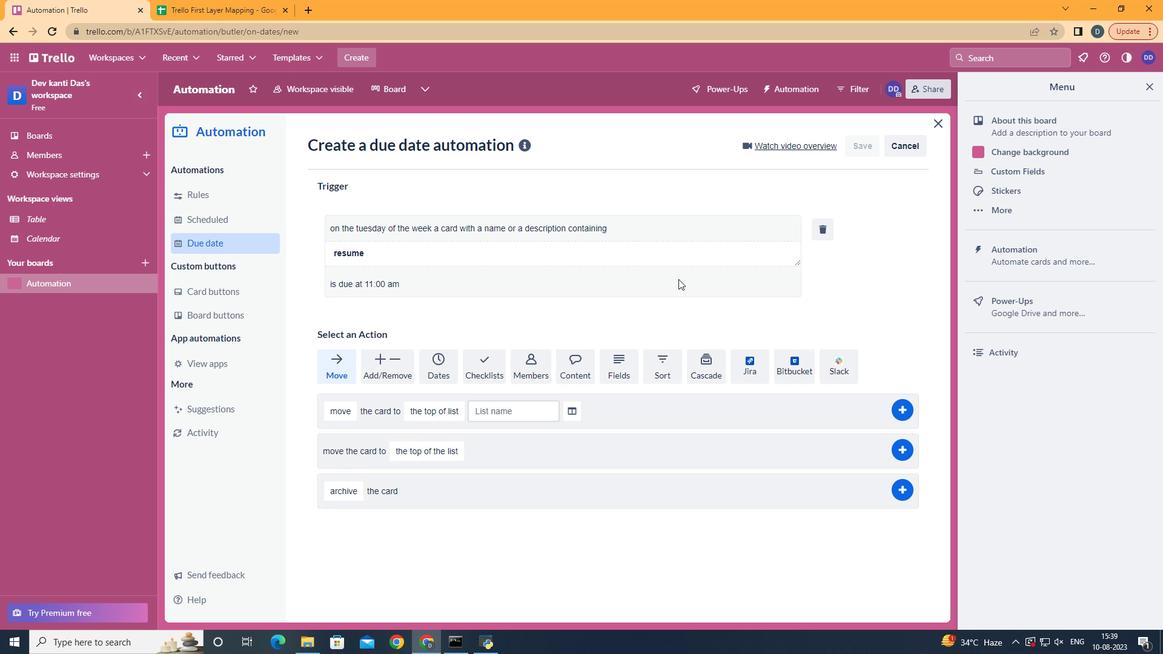 
